 Task: Add the task  Improve accessibility features of the app for users with disabilities to the section Dash & Dive in the project VelocityTech and add a Due Date to the respective task as 2023/12/06.
Action: Mouse moved to (71, 355)
Screenshot: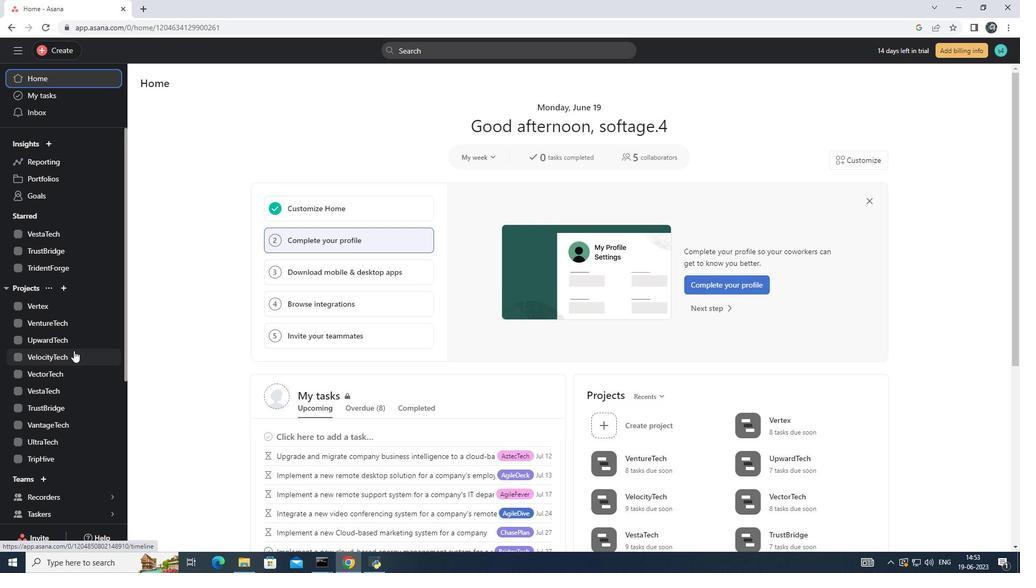 
Action: Mouse pressed left at (71, 355)
Screenshot: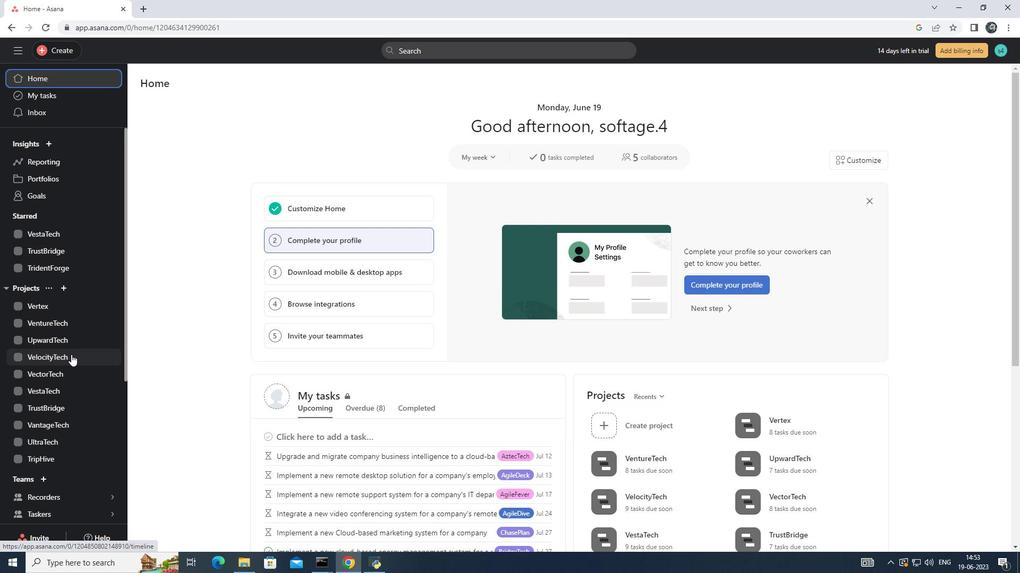 
Action: Mouse pressed left at (71, 355)
Screenshot: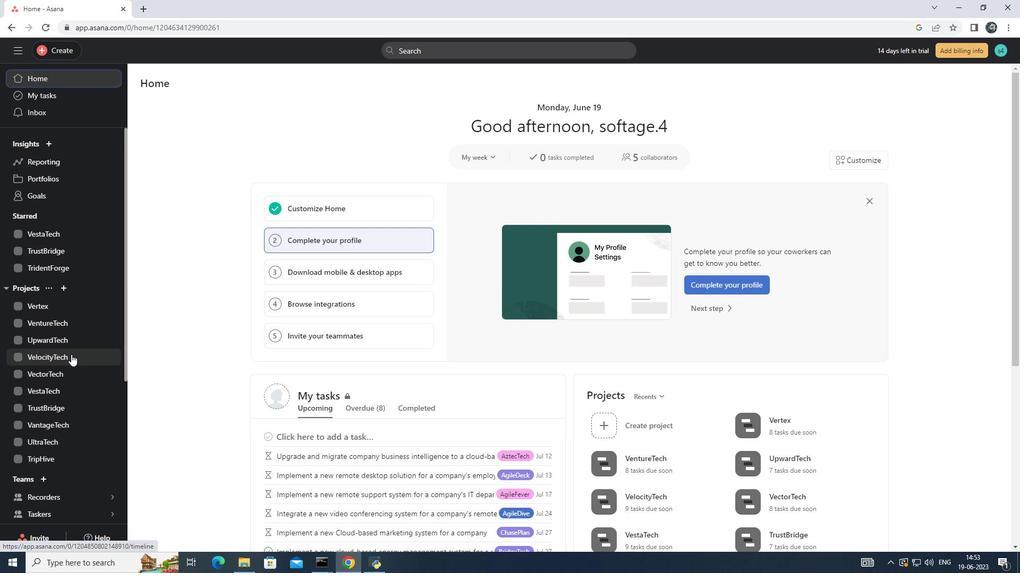 
Action: Mouse moved to (433, 255)
Screenshot: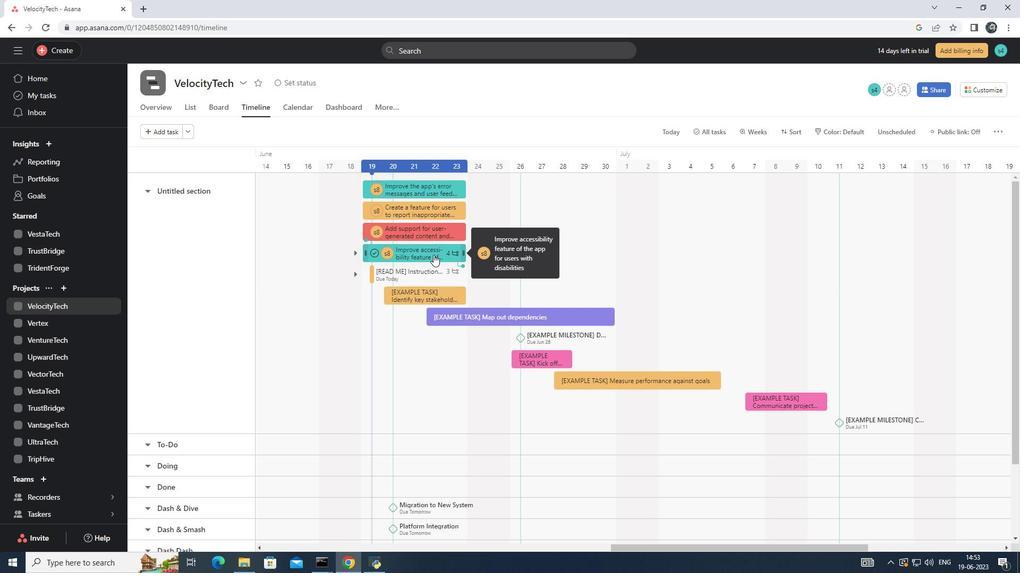
Action: Mouse pressed left at (433, 255)
Screenshot: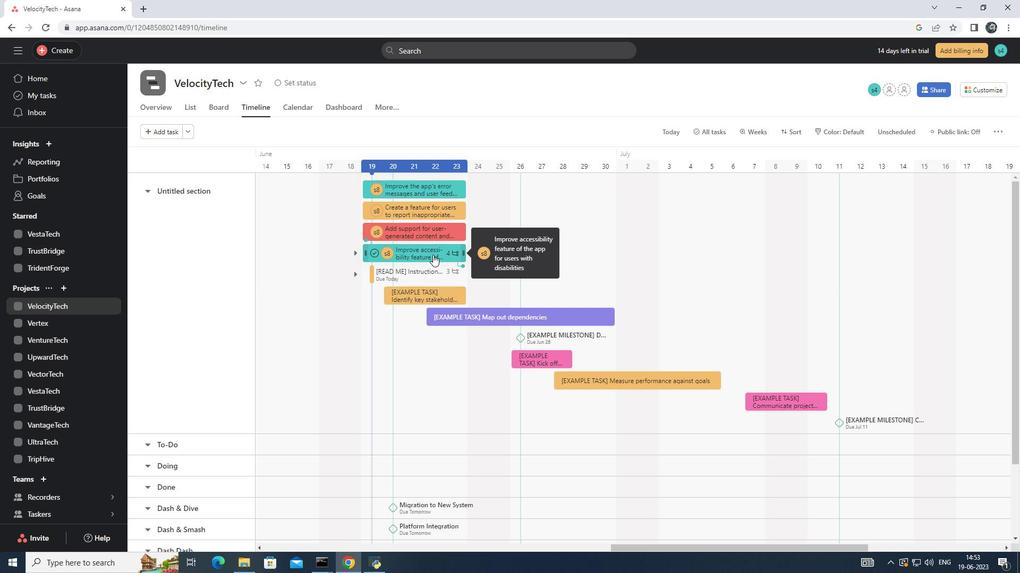 
Action: Mouse pressed left at (433, 255)
Screenshot: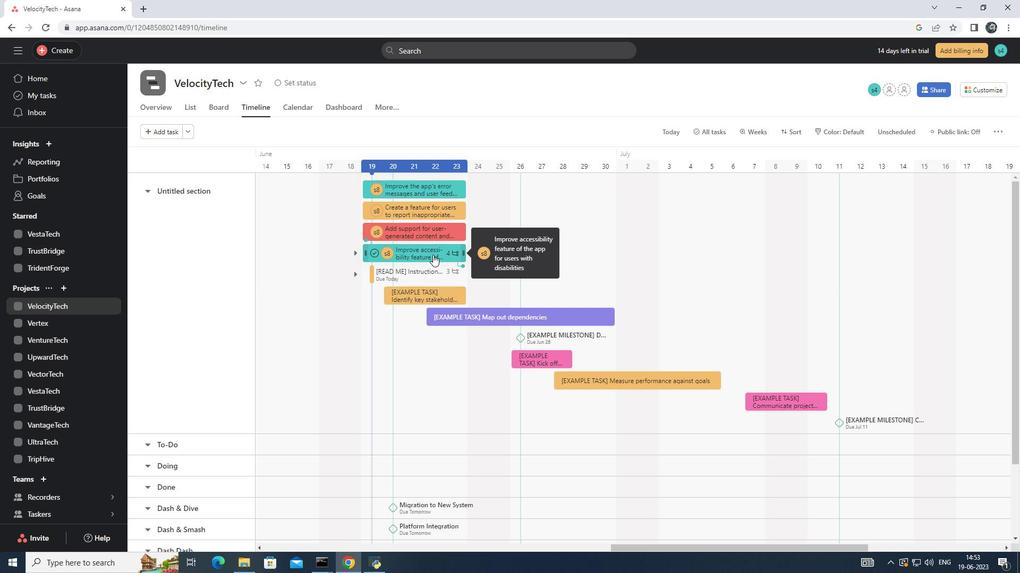 
Action: Mouse moved to (836, 251)
Screenshot: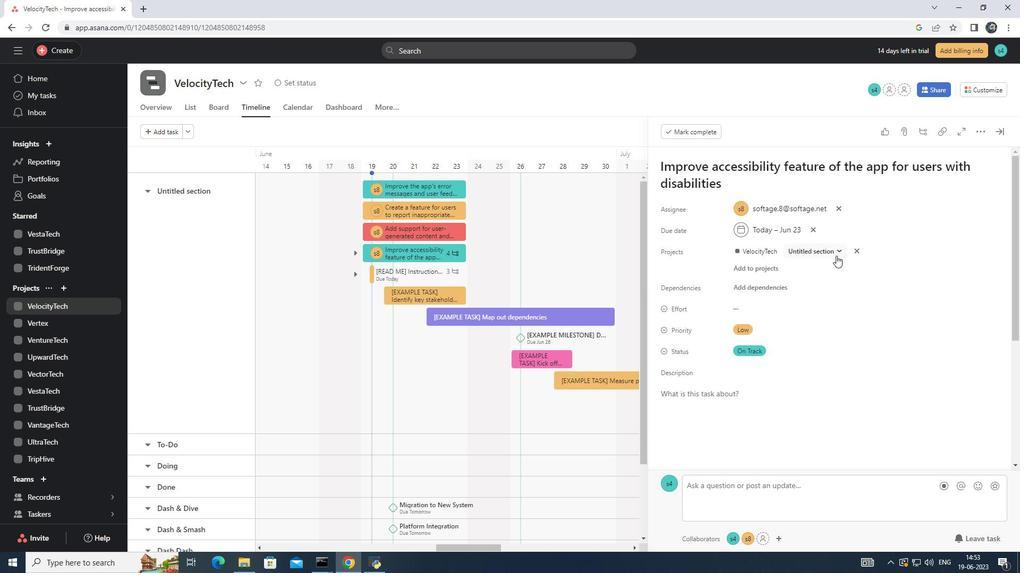 
Action: Mouse pressed left at (836, 251)
Screenshot: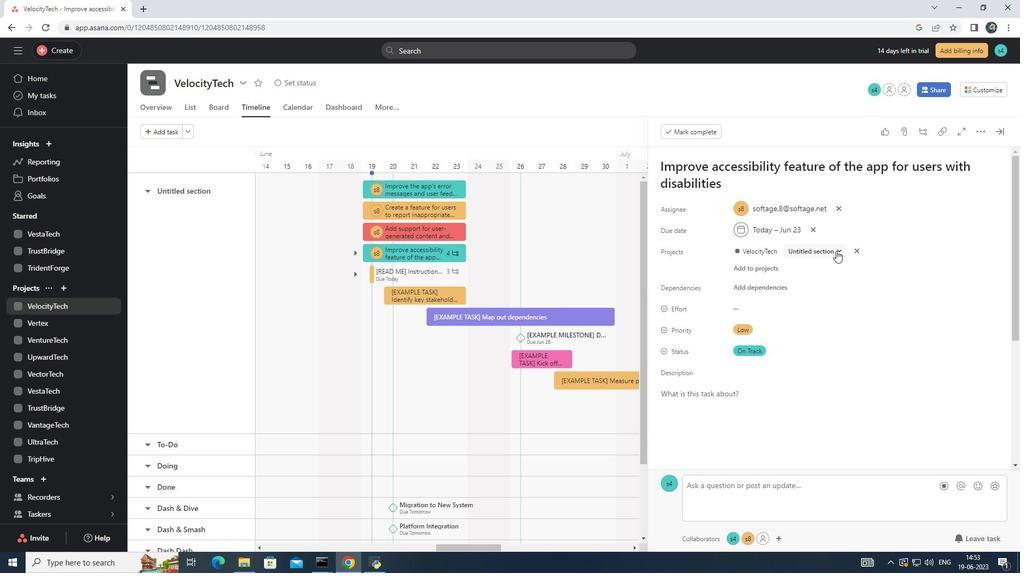 
Action: Mouse moved to (821, 350)
Screenshot: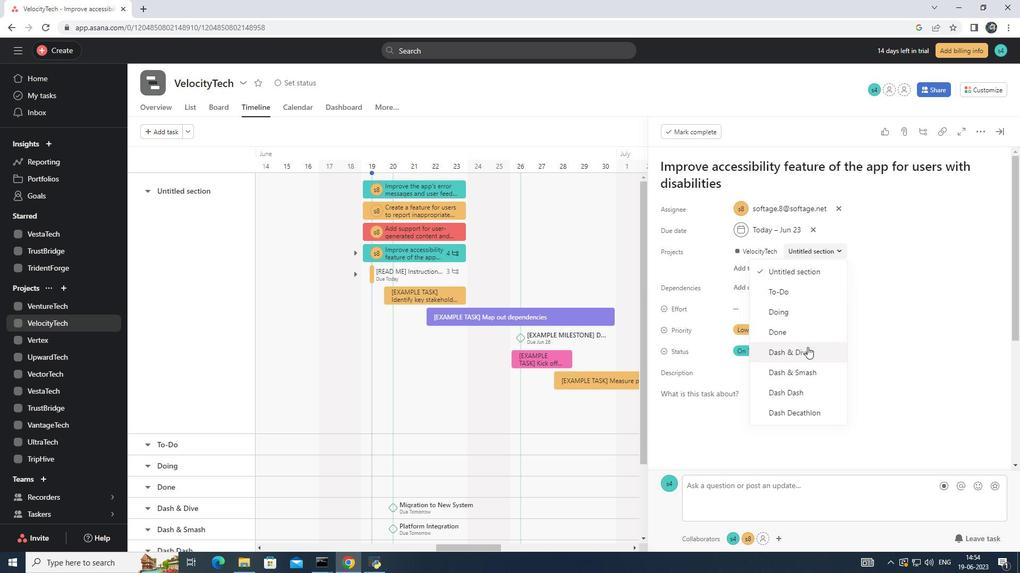 
Action: Mouse pressed left at (821, 350)
Screenshot: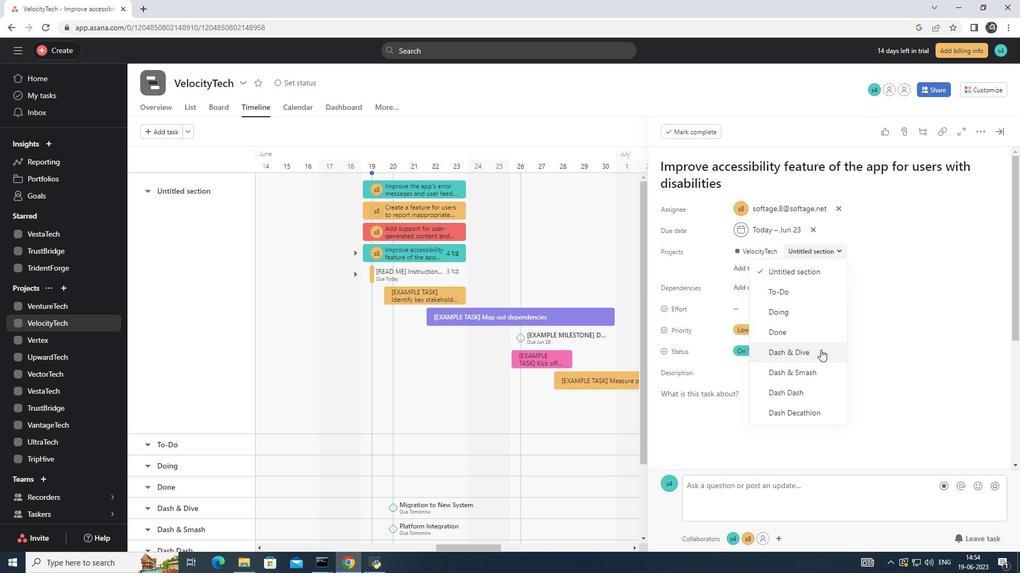 
Action: Mouse pressed left at (821, 350)
Screenshot: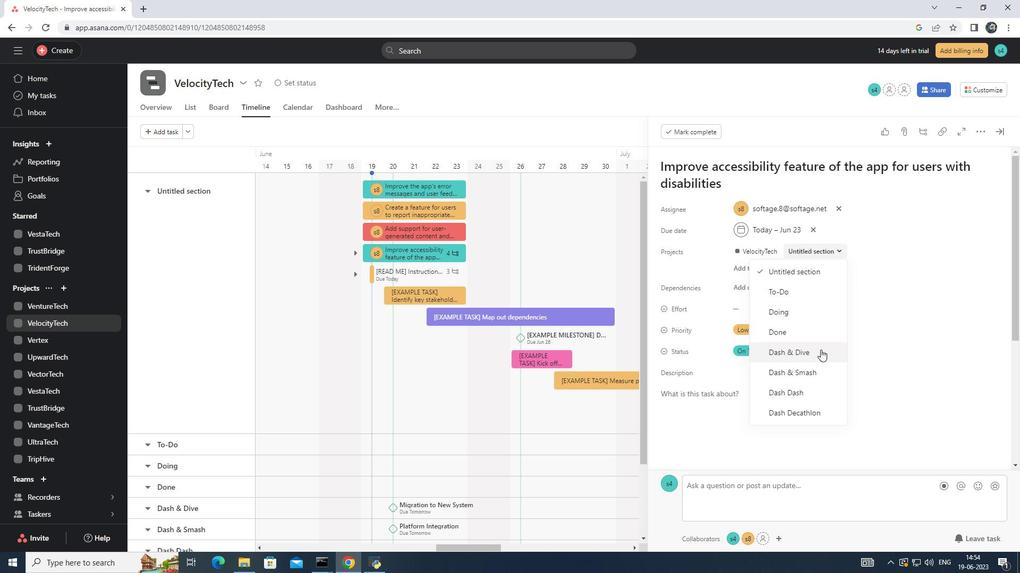 
Action: Mouse moved to (810, 229)
Screenshot: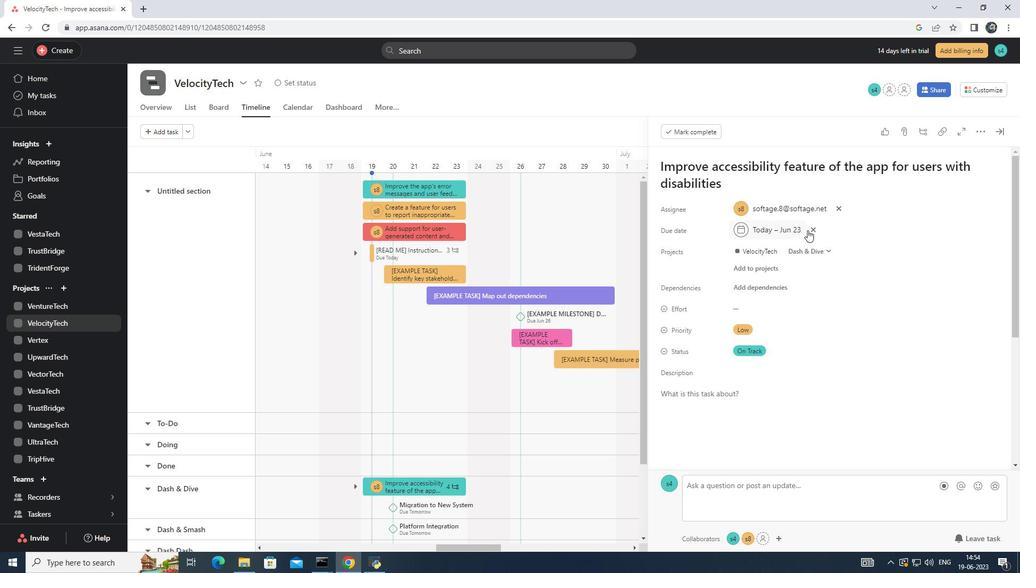 
Action: Mouse pressed left at (810, 229)
Screenshot: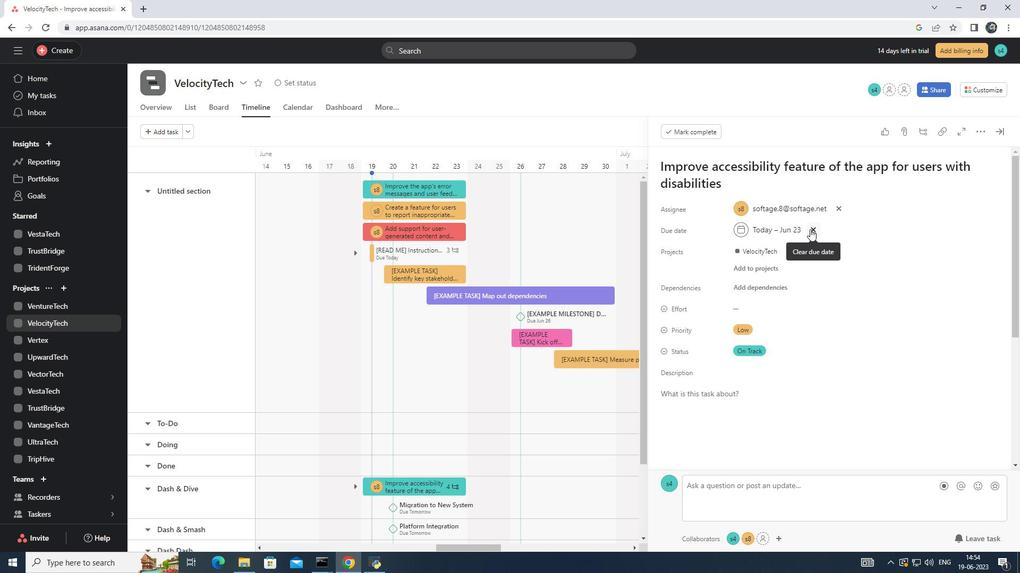 
Action: Mouse moved to (756, 227)
Screenshot: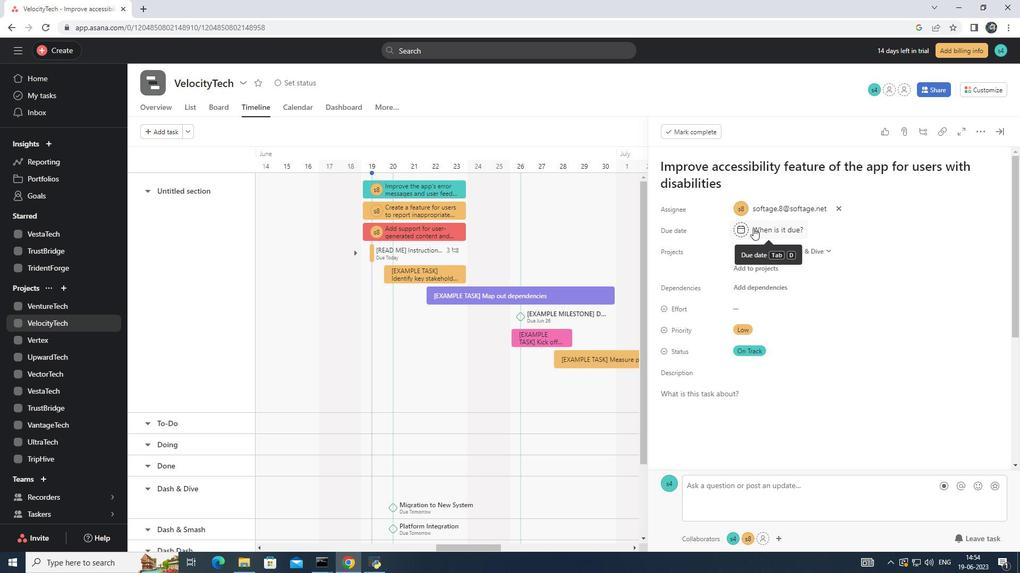 
Action: Mouse pressed left at (756, 227)
Screenshot: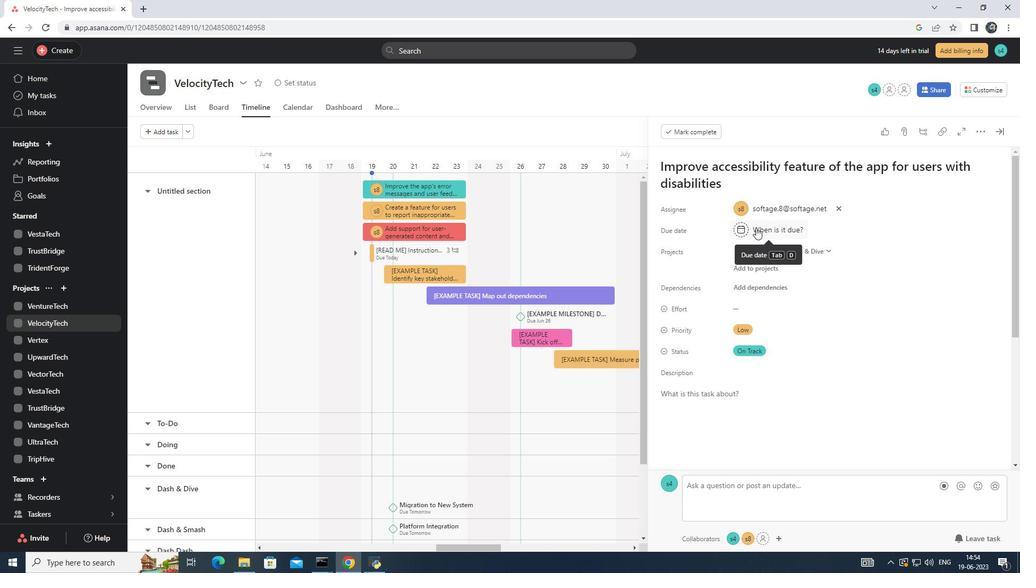 
Action: Mouse moved to (857, 258)
Screenshot: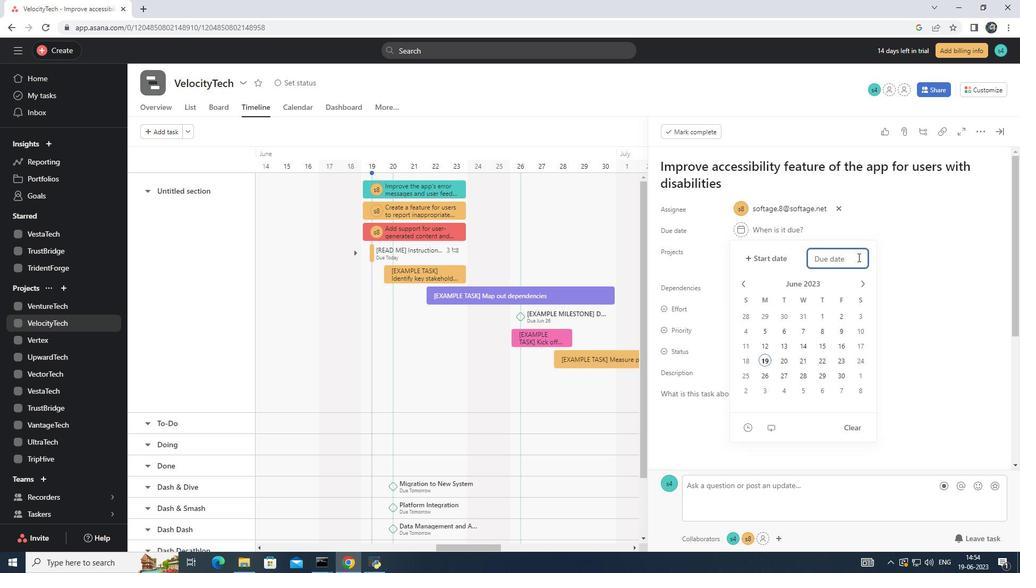 
Action: Key pressed 2023/12/06<Key.enter>
Screenshot: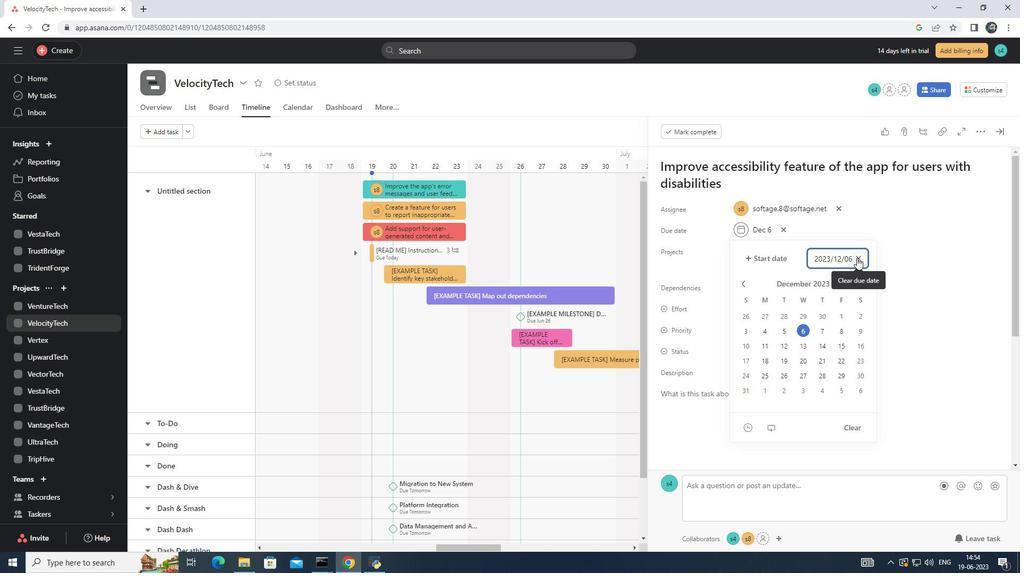 
